 Task: Make in the project BeyondPlan a sprint 'Speed Demon'. Create in the project BeyondPlan a sprint 'Speed Demon'. Add in the project BeyondPlan a sprint 'Speed Demon'
Action: Mouse moved to (191, 50)
Screenshot: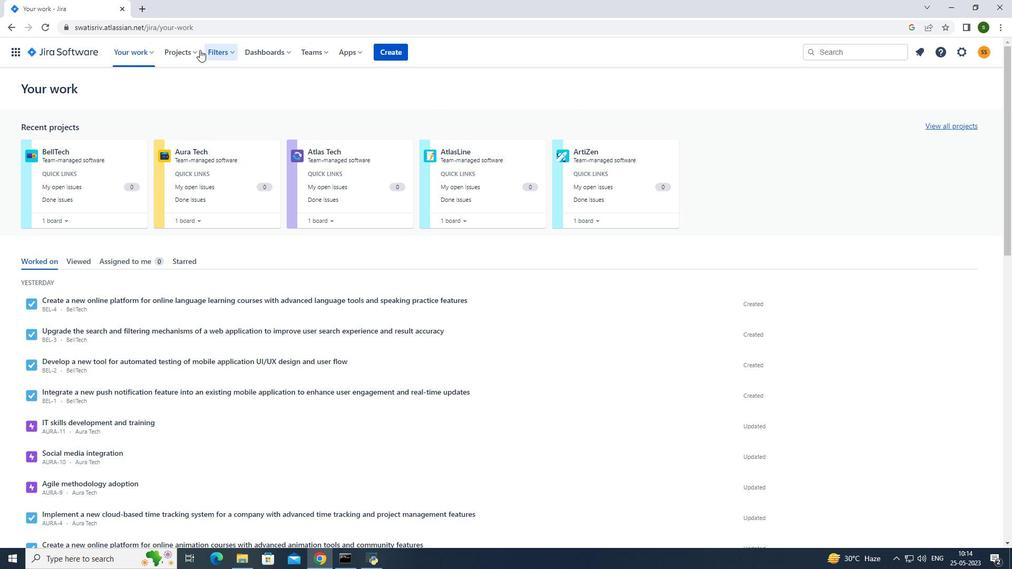 
Action: Mouse pressed left at (191, 50)
Screenshot: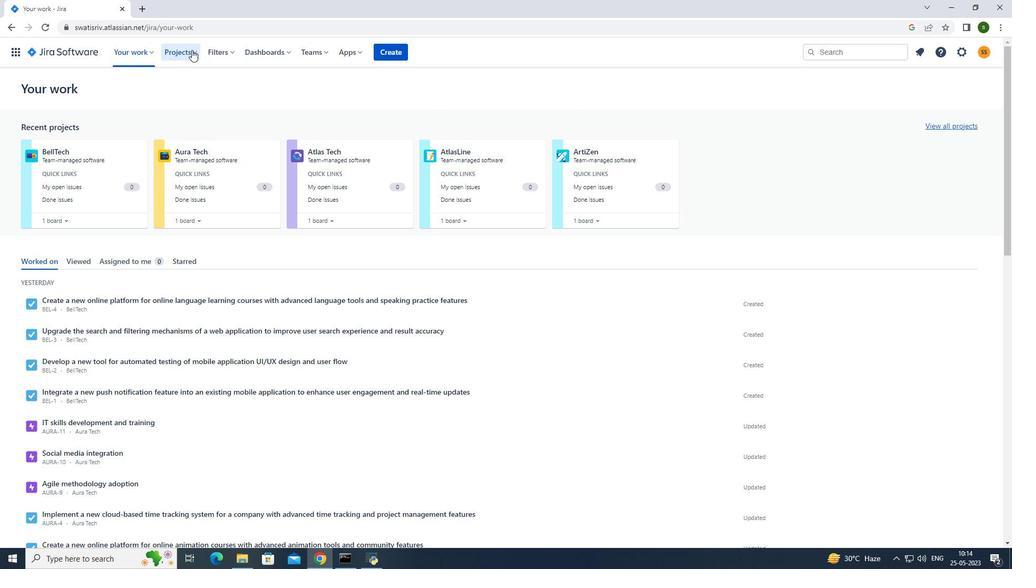 
Action: Mouse moved to (206, 108)
Screenshot: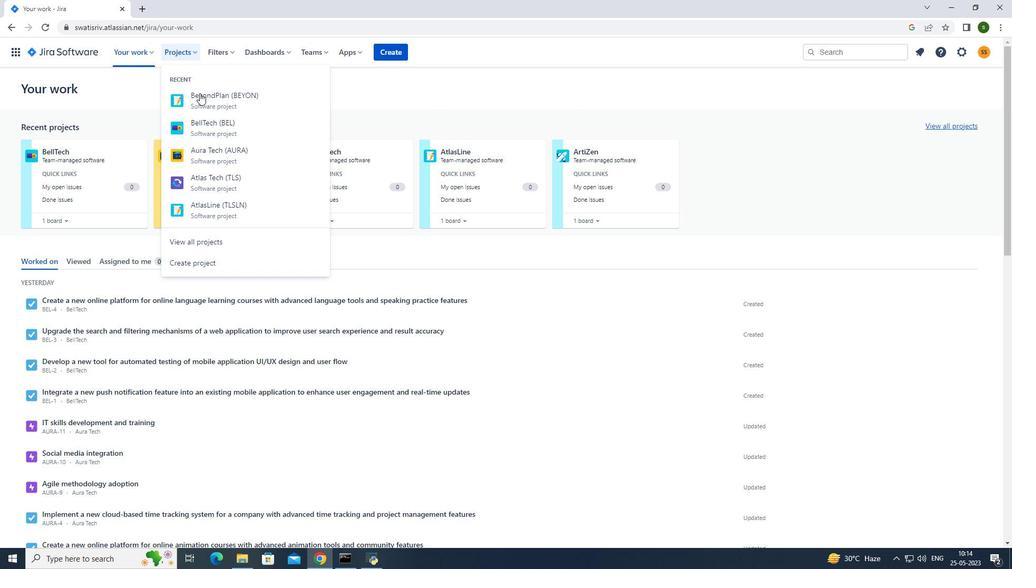 
Action: Mouse pressed left at (206, 108)
Screenshot: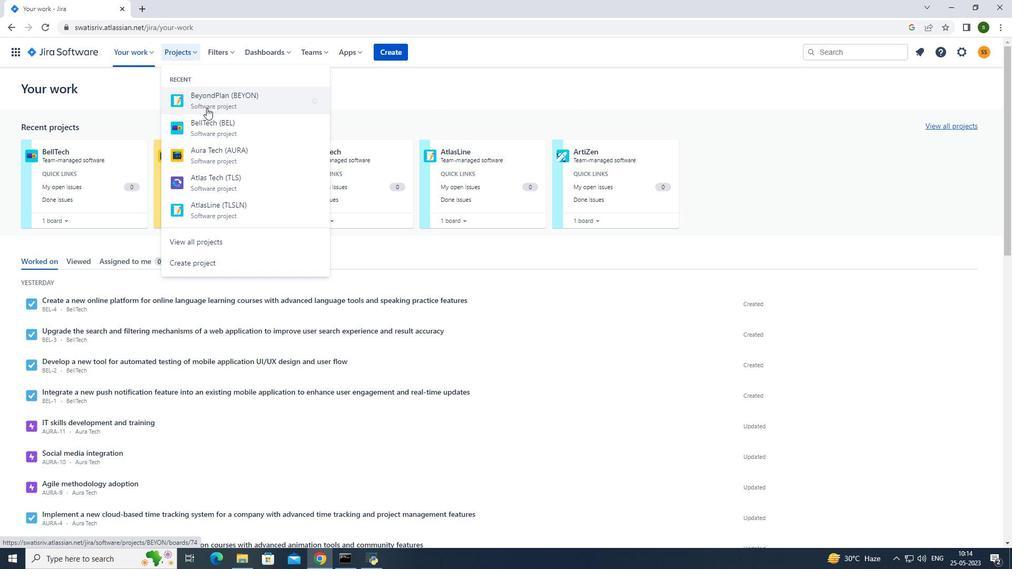 
Action: Mouse moved to (88, 157)
Screenshot: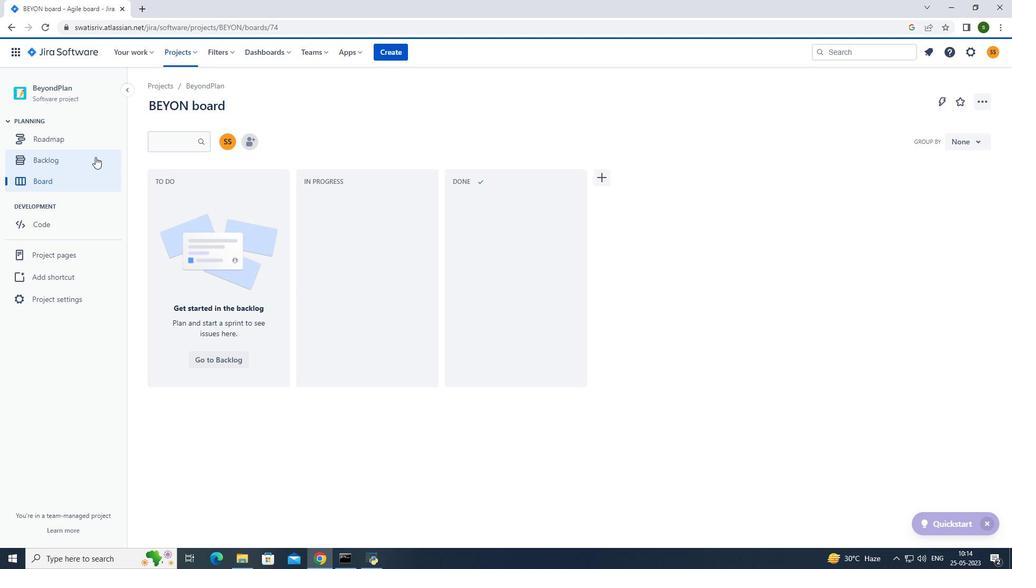 
Action: Mouse pressed left at (88, 157)
Screenshot: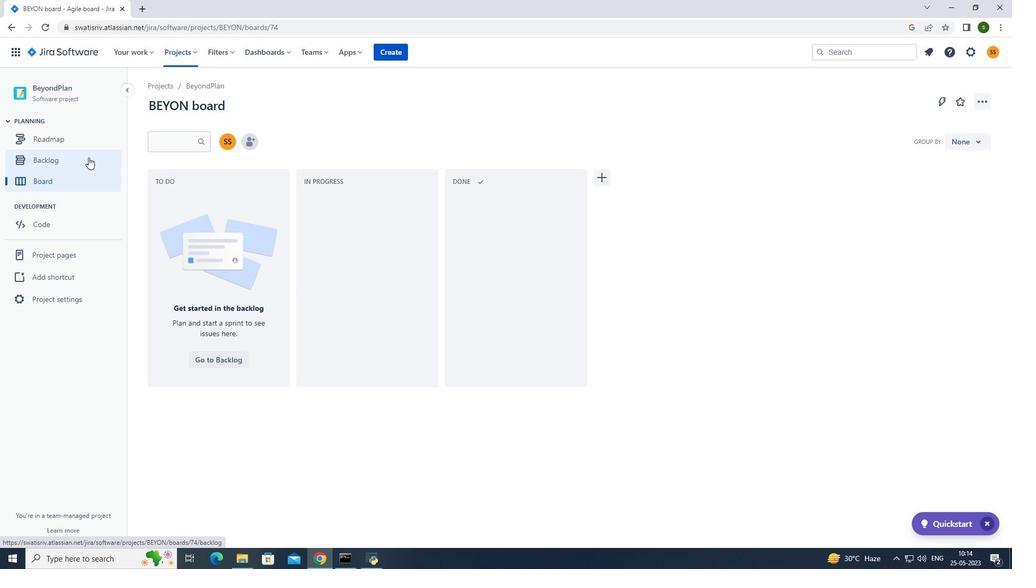 
Action: Mouse moved to (942, 160)
Screenshot: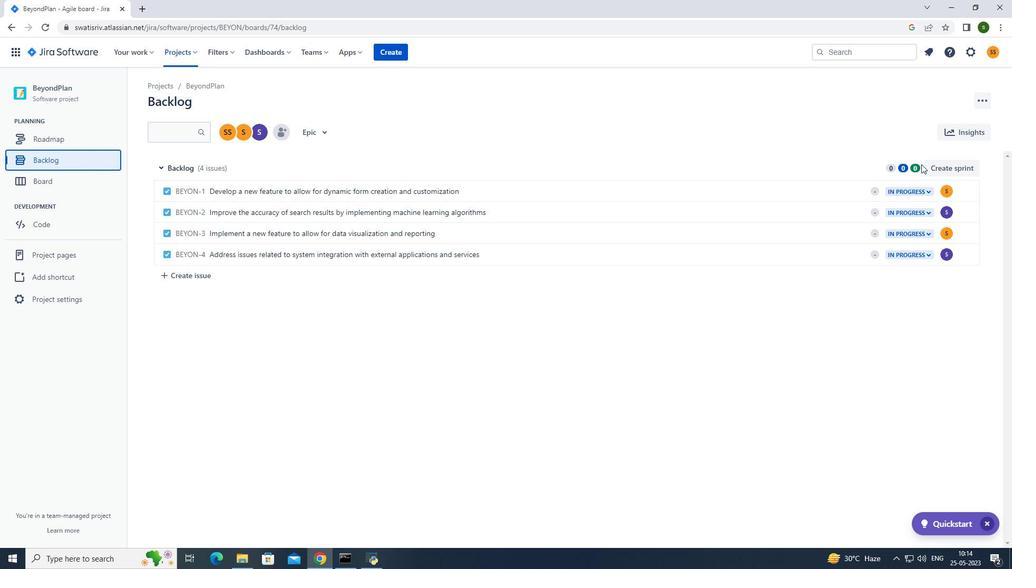 
Action: Mouse pressed left at (942, 160)
Screenshot: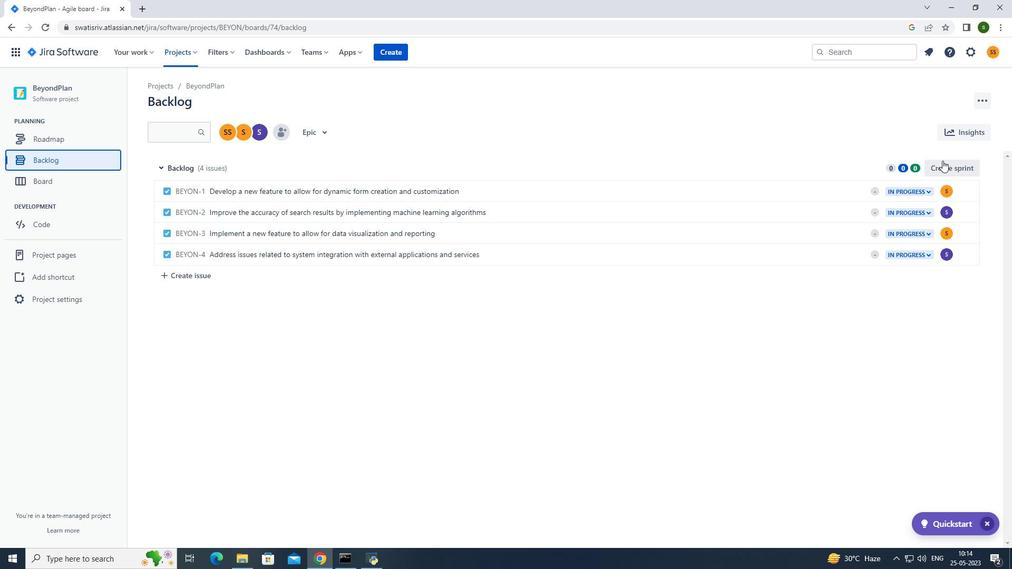 
Action: Mouse moved to (967, 166)
Screenshot: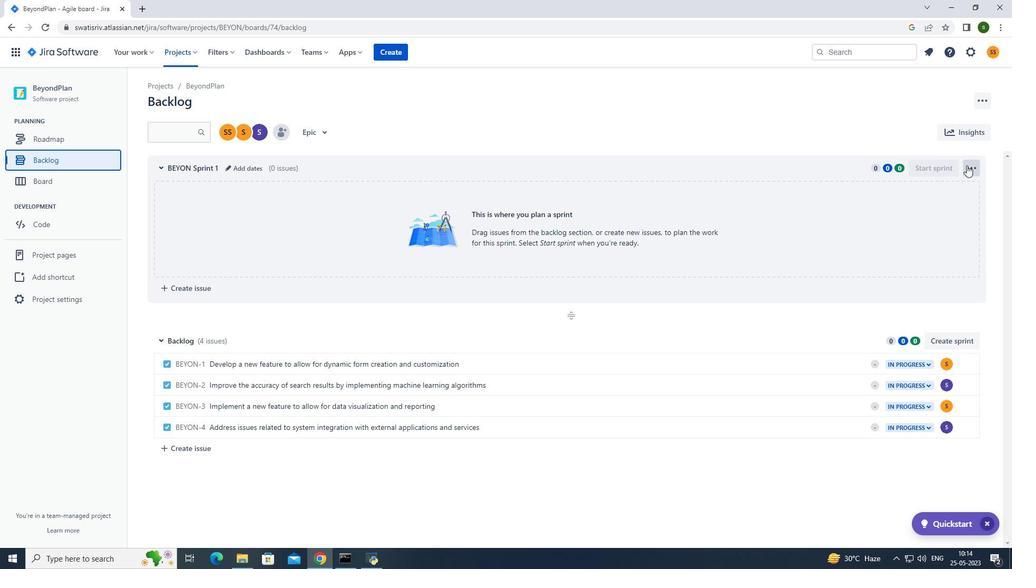 
Action: Mouse pressed left at (967, 166)
Screenshot: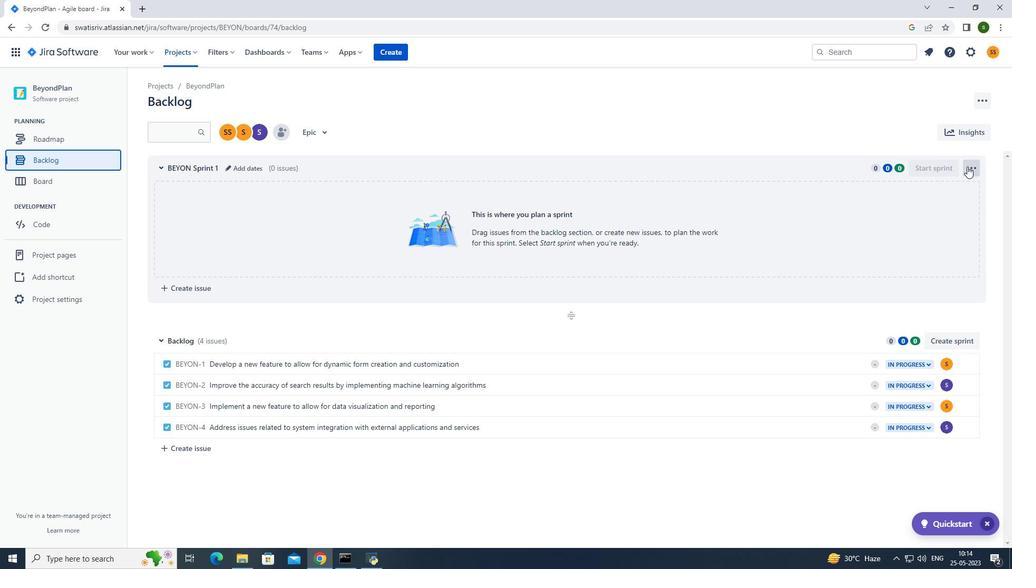 
Action: Mouse moved to (954, 192)
Screenshot: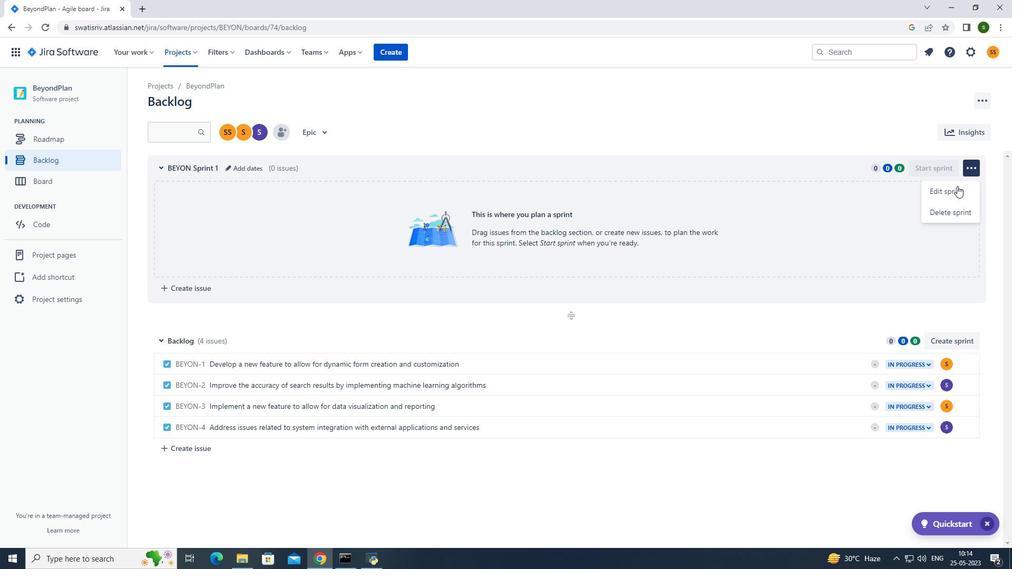 
Action: Mouse pressed left at (954, 192)
Screenshot: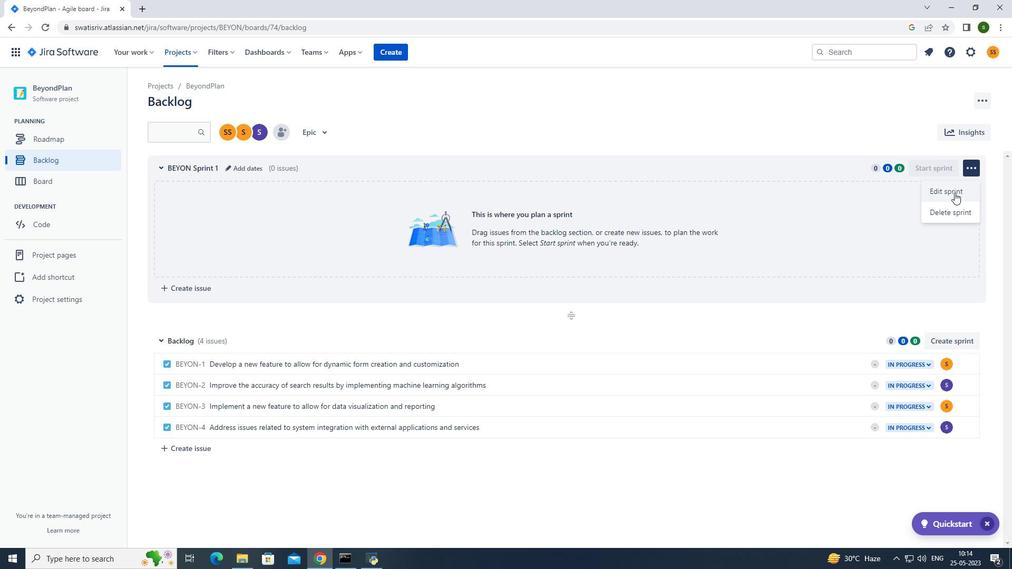 
Action: Mouse moved to (440, 128)
Screenshot: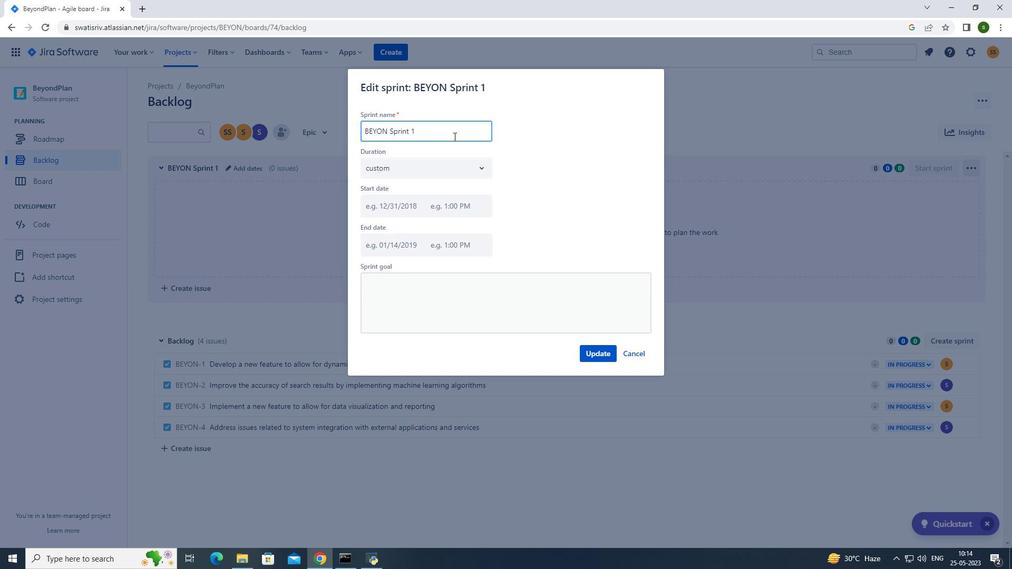 
Action: Key pressed <Key.backspace><Key.backspace><Key.backspace><Key.backspace><Key.backspace><Key.backspace><Key.backspace><Key.backspace><Key.backspace><Key.backspace><Key.backspace><Key.backspace><Key.backspace><Key.backspace><Key.caps_lock>S<Key.caps_lock>peed<Key.space><Key.caps_lock>D<Key.caps_lock>emon
Screenshot: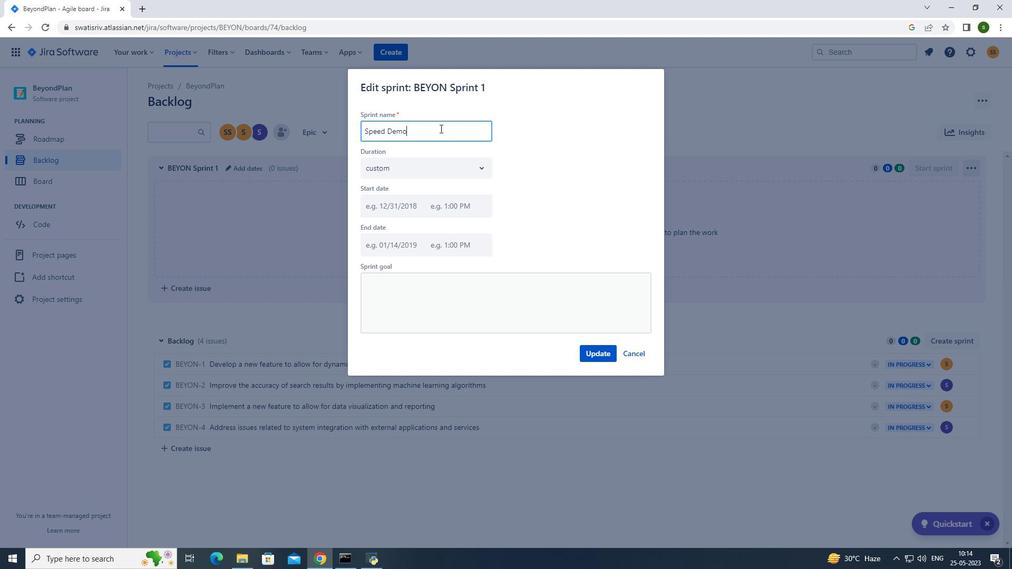 
Action: Mouse moved to (593, 359)
Screenshot: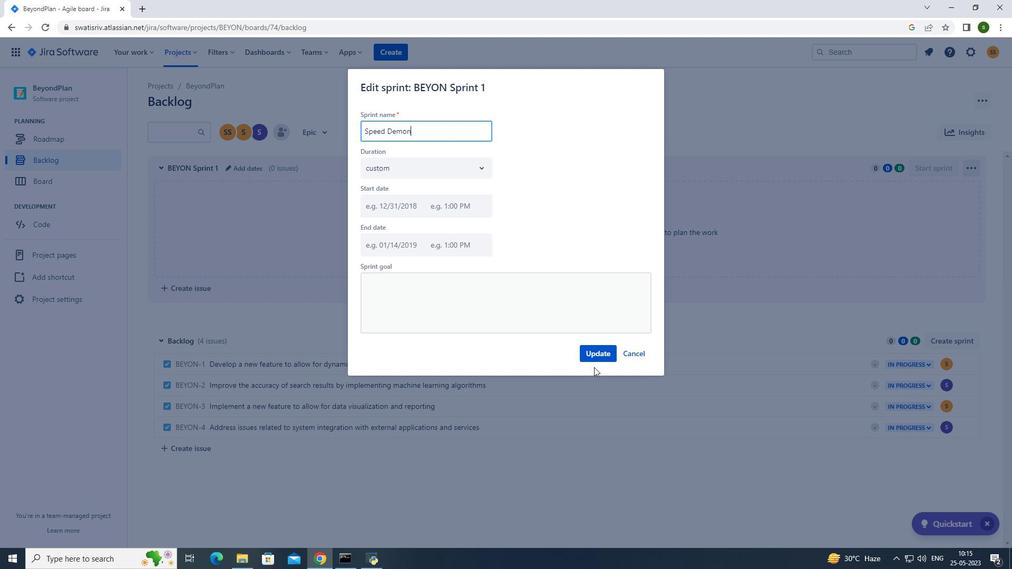 
Action: Mouse pressed left at (593, 359)
Screenshot: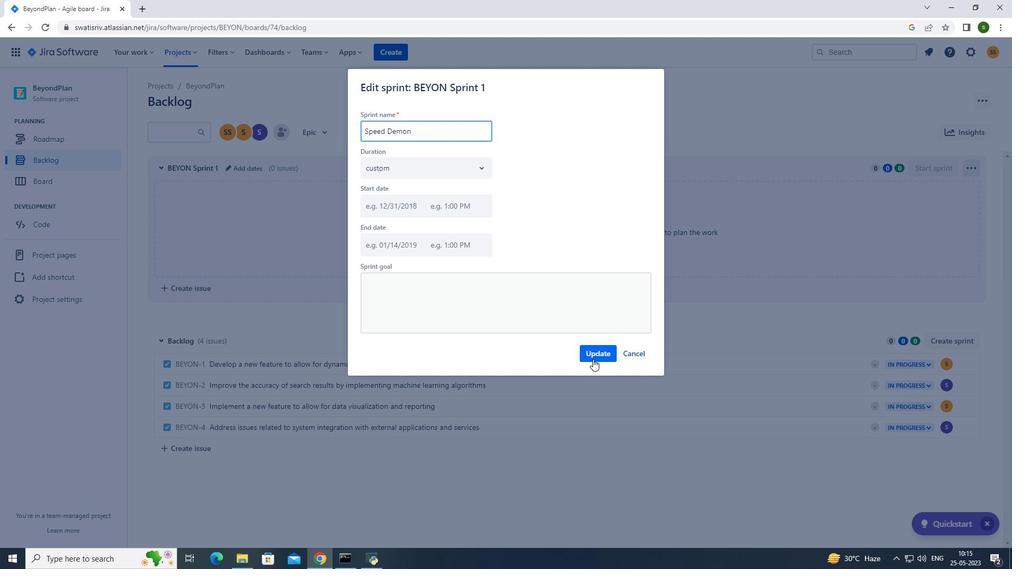 
Action: Mouse moved to (192, 46)
Screenshot: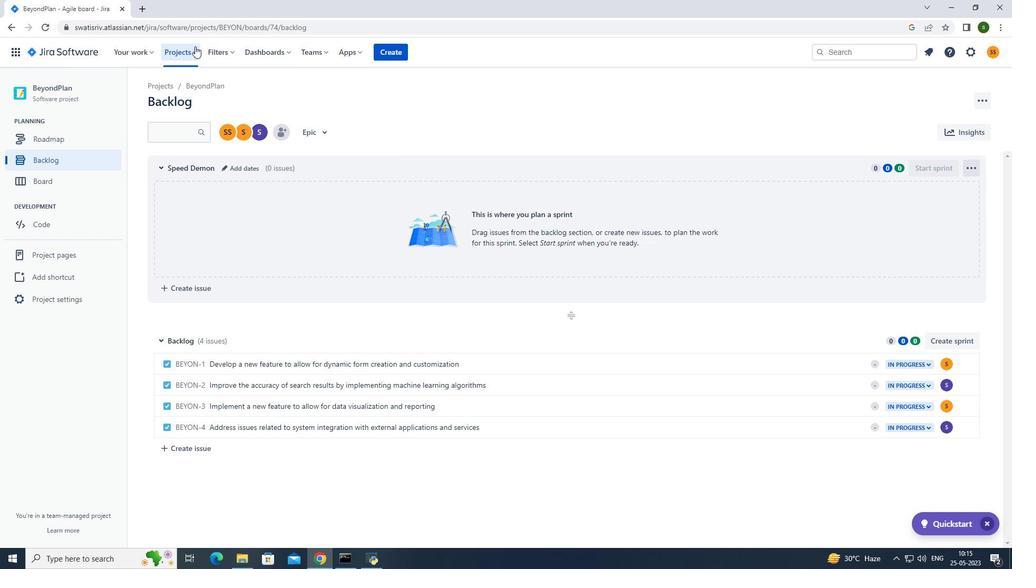 
Action: Mouse pressed left at (192, 46)
Screenshot: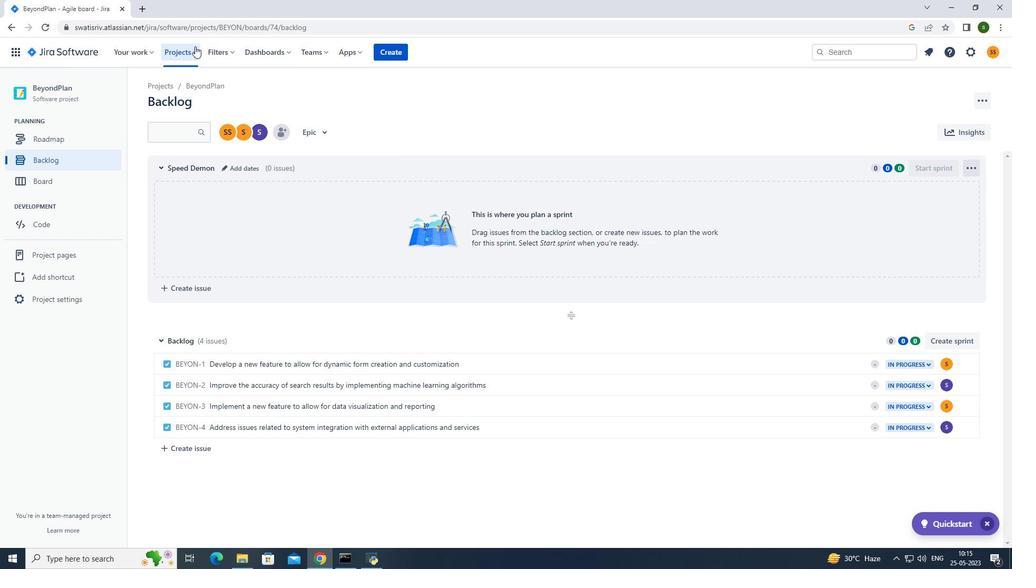 
Action: Mouse moved to (207, 93)
Screenshot: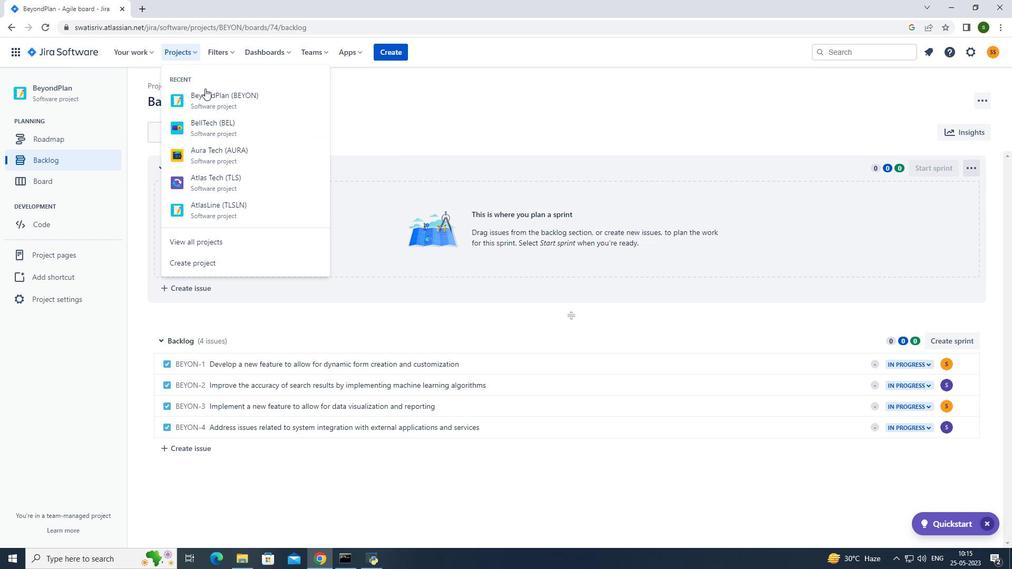 
Action: Mouse pressed left at (207, 93)
Screenshot: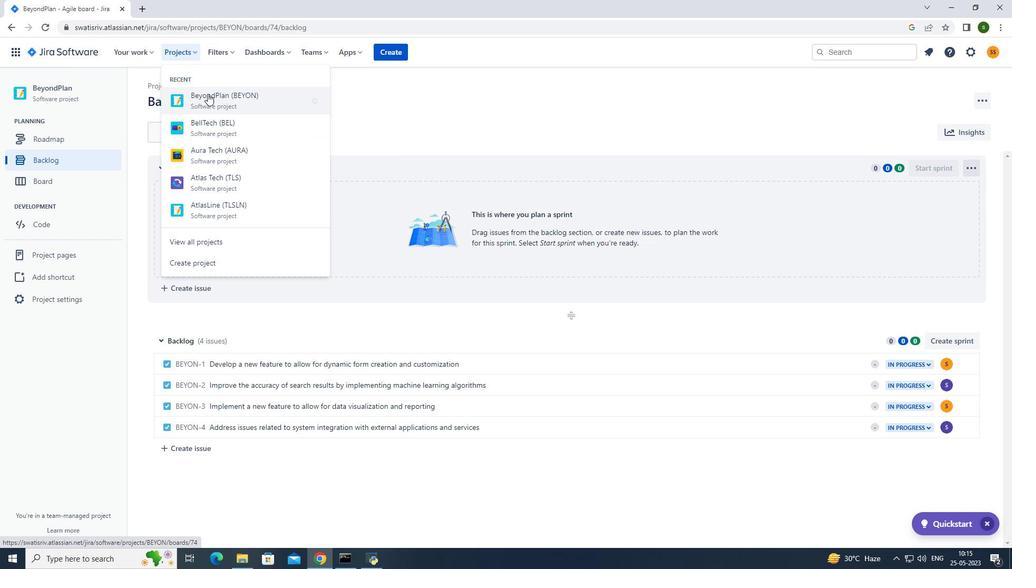 
Action: Mouse moved to (79, 156)
Screenshot: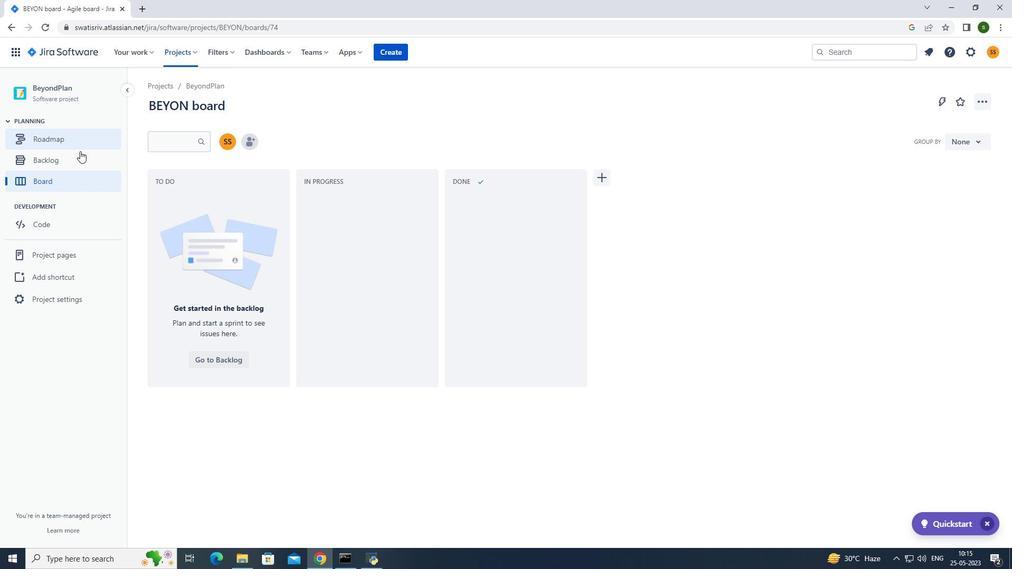 
Action: Mouse pressed left at (79, 156)
Screenshot: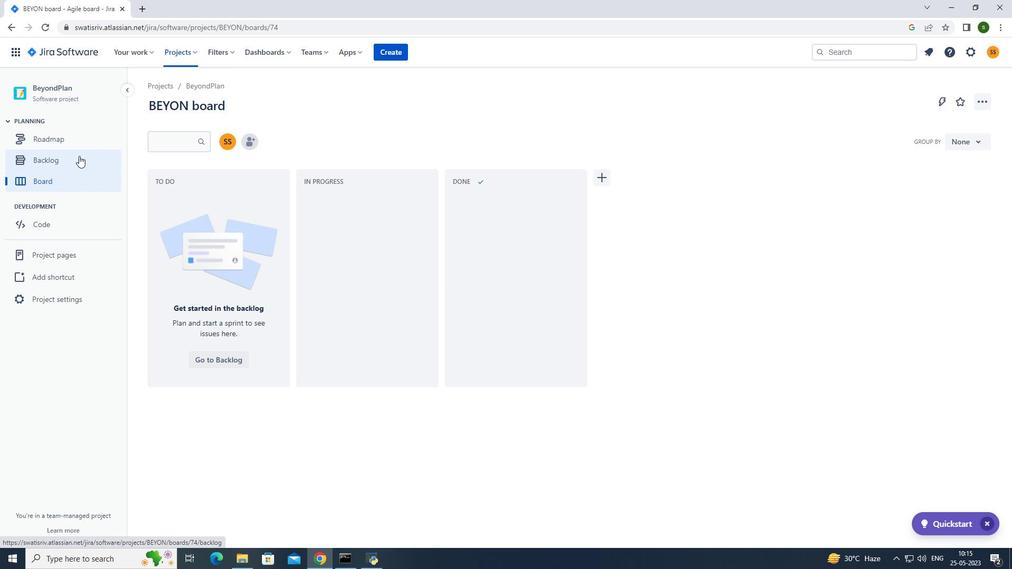 
Action: Mouse moved to (943, 339)
Screenshot: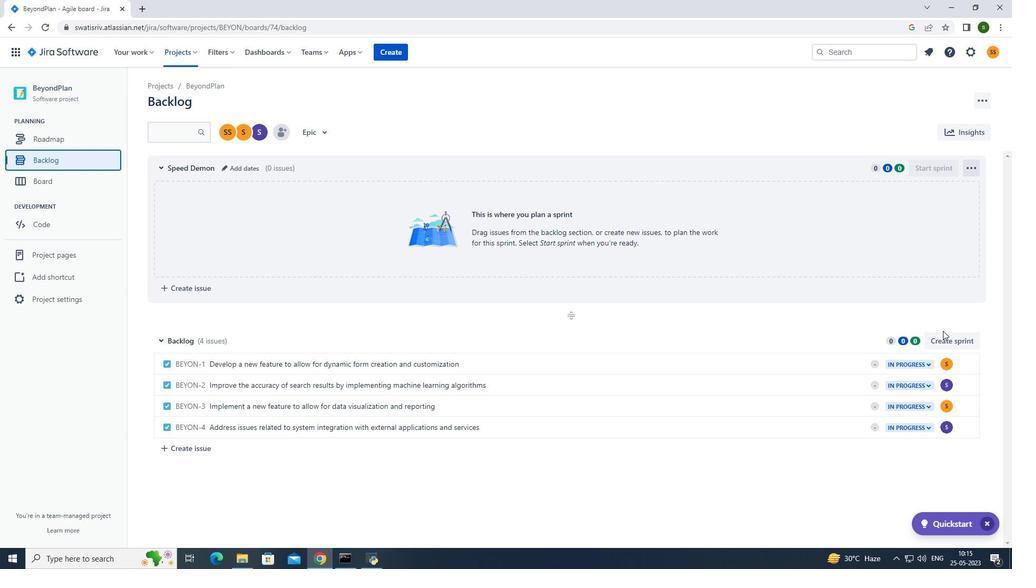
Action: Mouse pressed left at (943, 339)
Screenshot: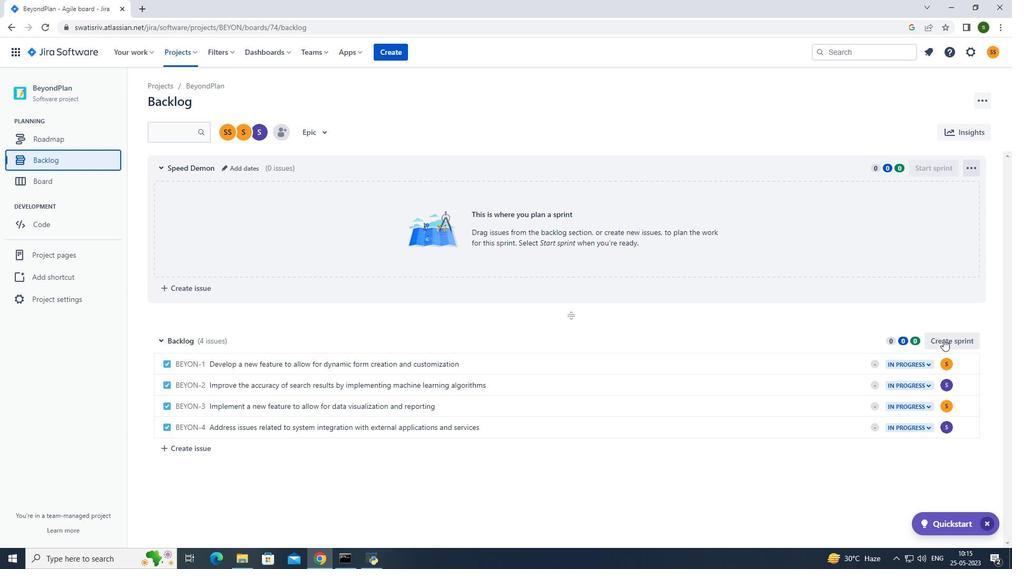 
Action: Mouse moved to (969, 342)
Screenshot: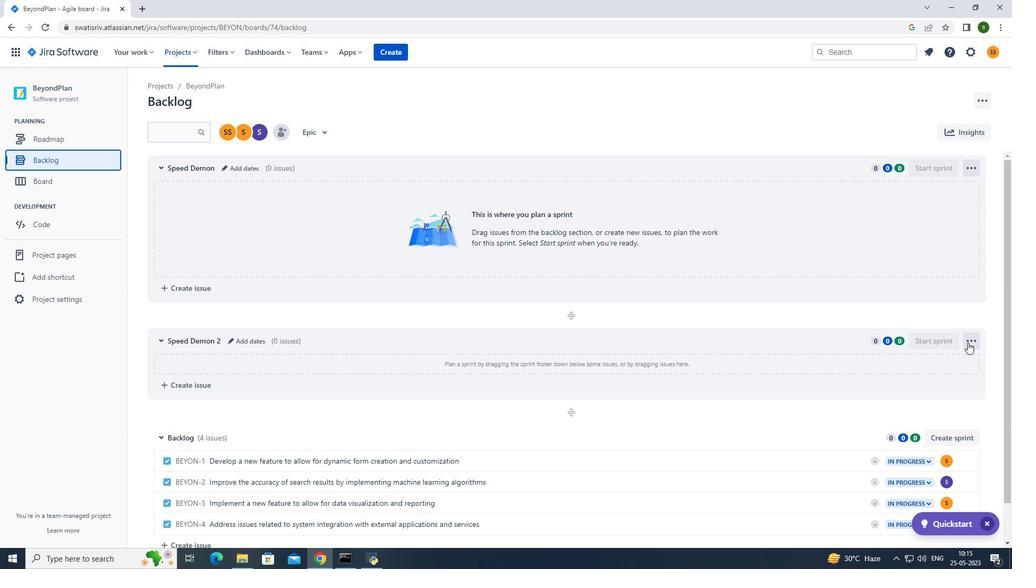 
Action: Mouse pressed left at (969, 342)
Screenshot: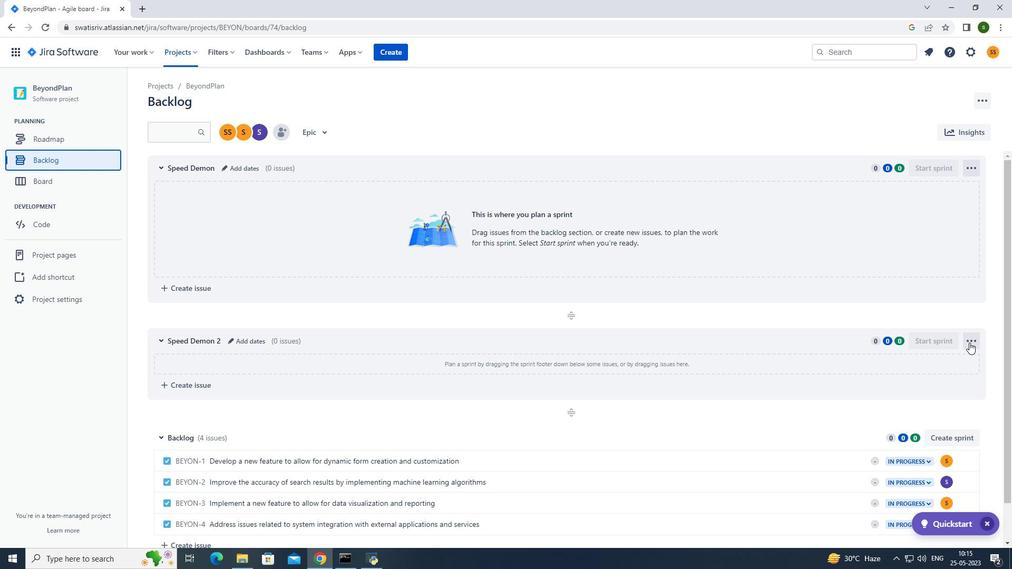 
Action: Mouse moved to (945, 385)
Screenshot: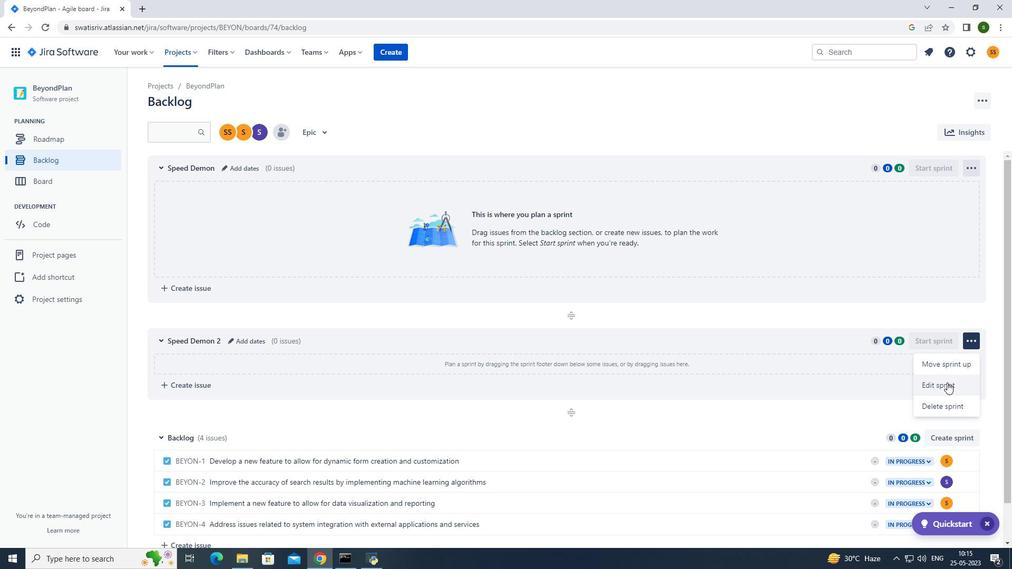 
Action: Mouse pressed left at (945, 385)
Screenshot: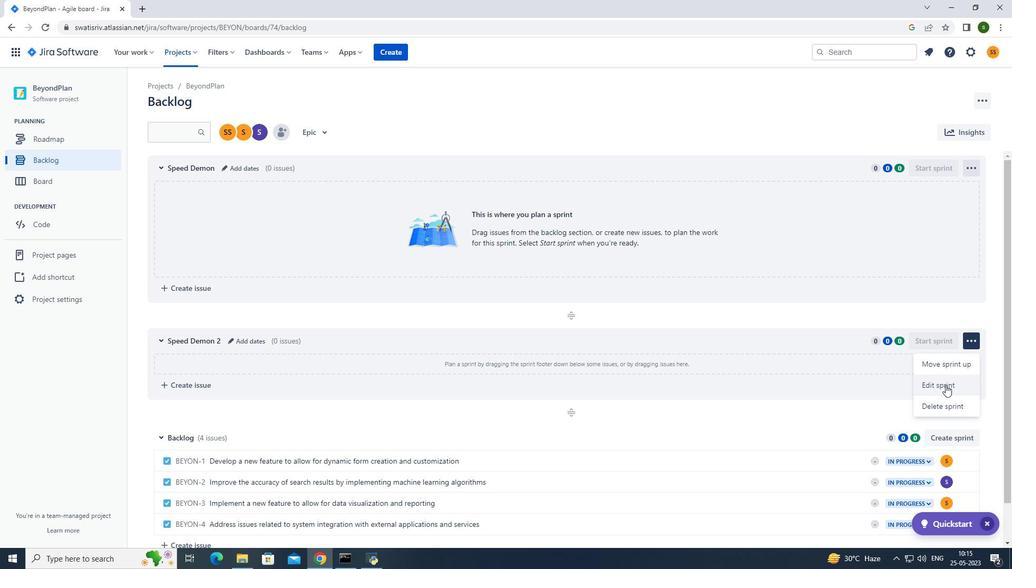 
Action: Mouse moved to (452, 127)
Screenshot: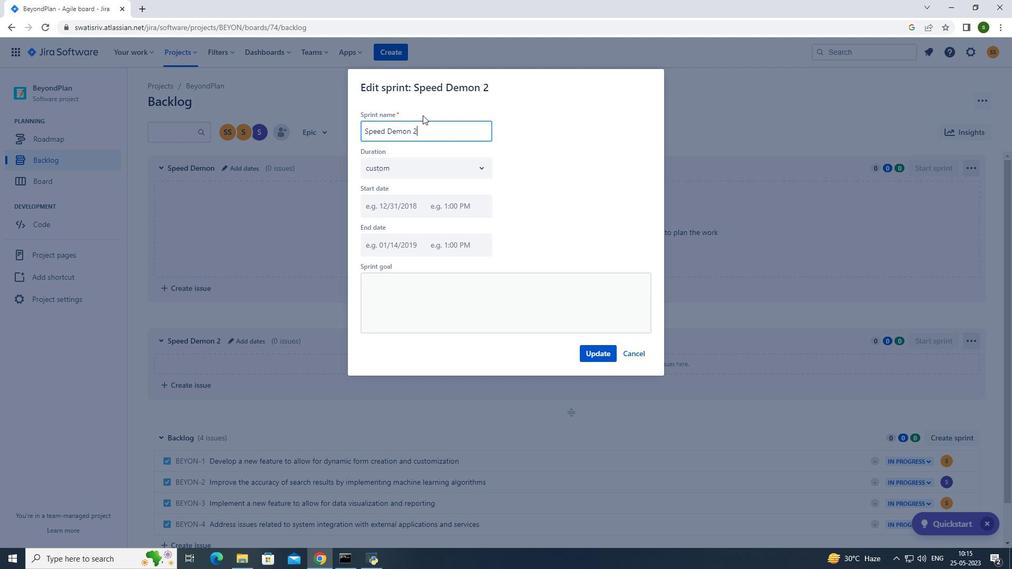 
Action: Key pressed <Key.backspace><Key.backspace><Key.backspace><Key.backspace><Key.backspace><Key.backspace><Key.backspace><Key.backspace><Key.backspace><Key.backspace><Key.backspace><Key.backspace><Key.backspace><Key.backspace><Key.backspace><Key.backspace><Key.backspace><Key.backspace><Key.backspace><Key.backspace><Key.backspace><Key.caps_lock>S<Key.caps_lock>peed<Key.space><Key.caps_lock>D<Key.caps_lock>emon
Screenshot: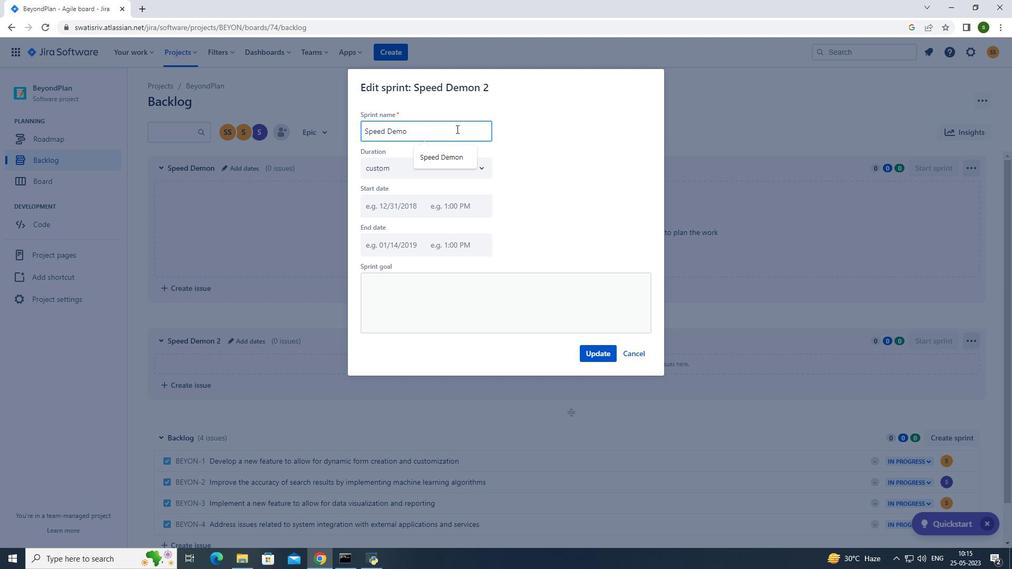 
Action: Mouse moved to (597, 359)
Screenshot: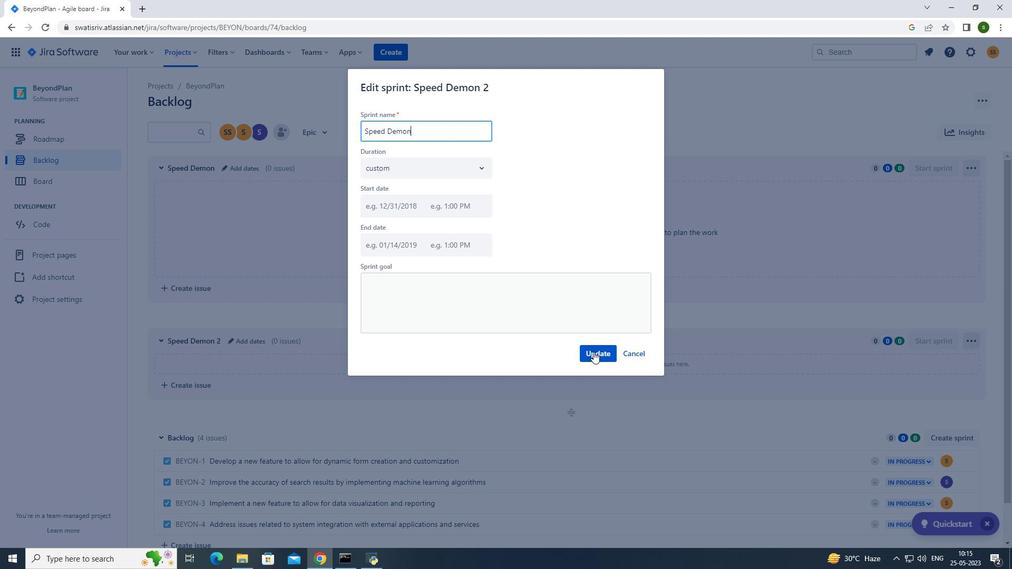 
Action: Mouse pressed left at (597, 359)
Screenshot: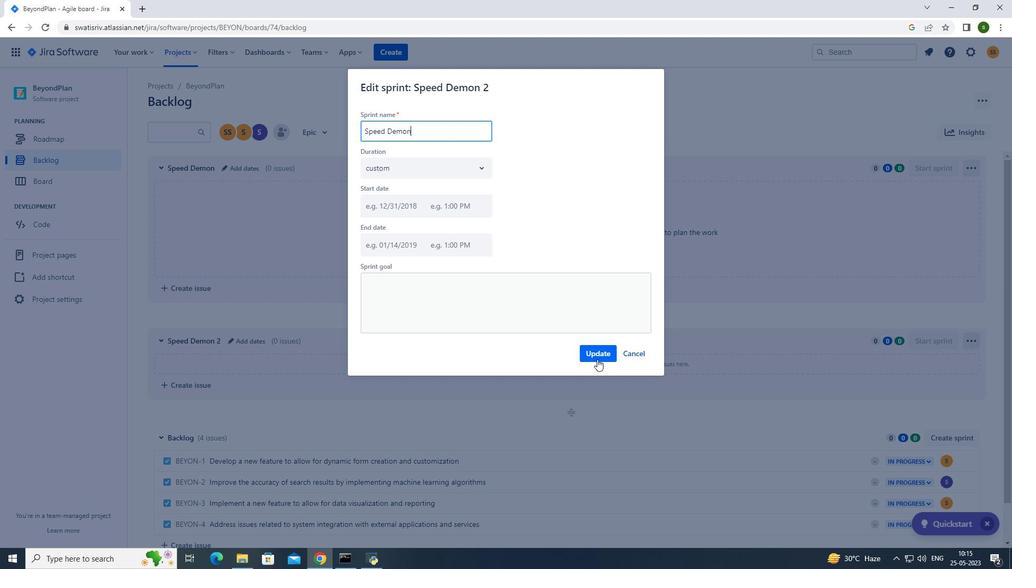 
Action: Mouse moved to (179, 56)
Screenshot: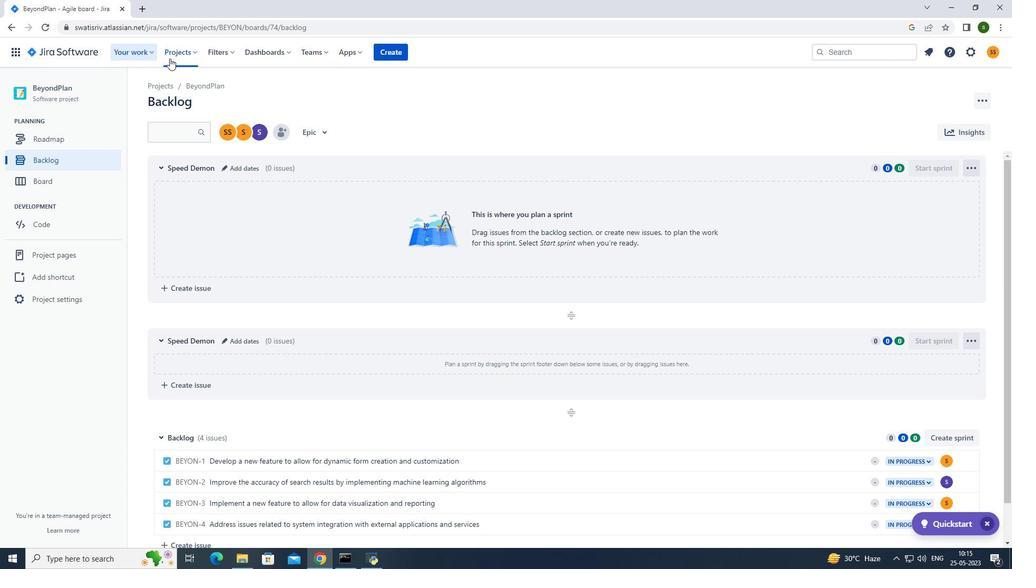 
Action: Mouse pressed left at (179, 56)
Screenshot: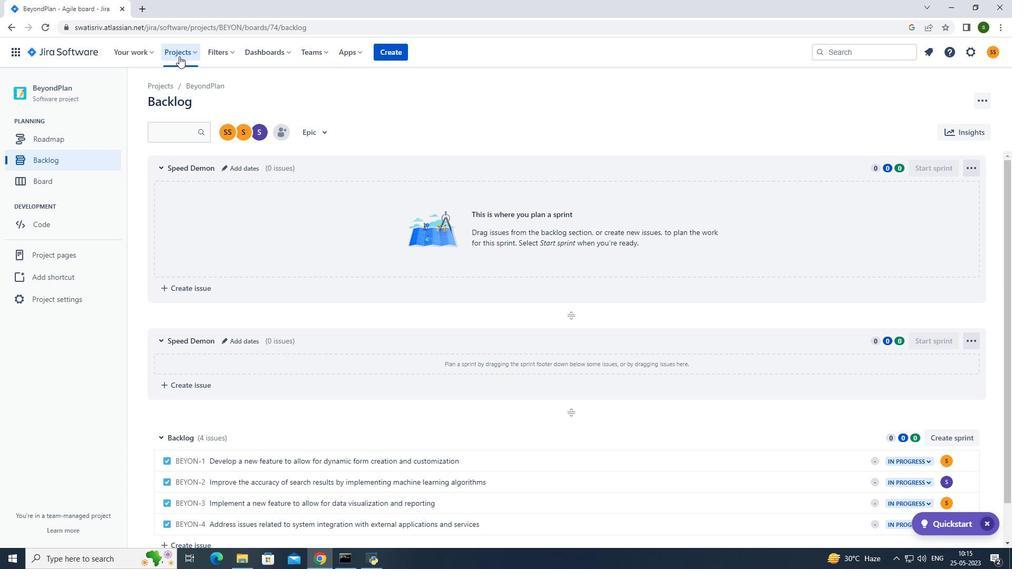
Action: Mouse moved to (213, 93)
Screenshot: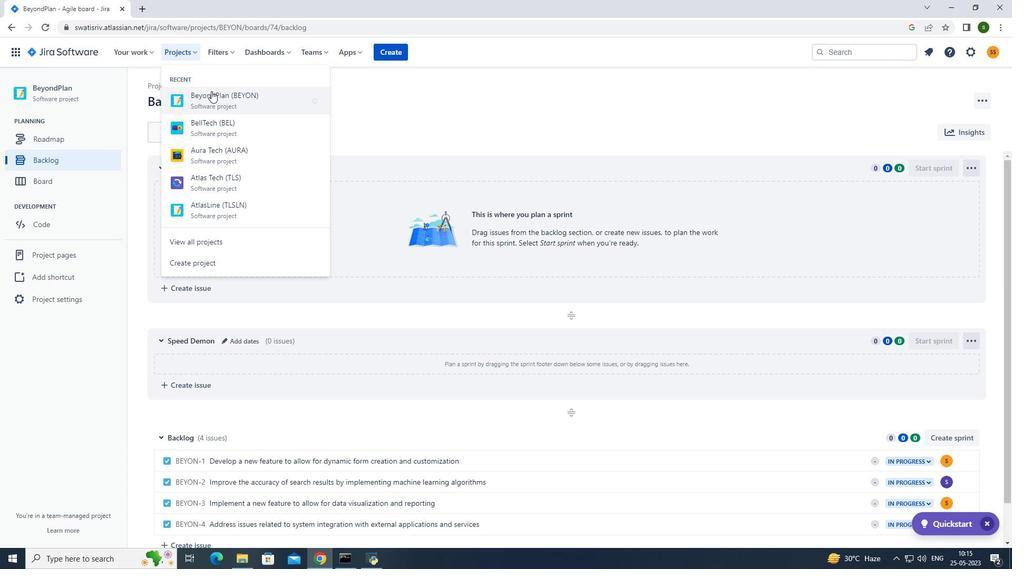 
Action: Mouse pressed left at (213, 93)
Screenshot: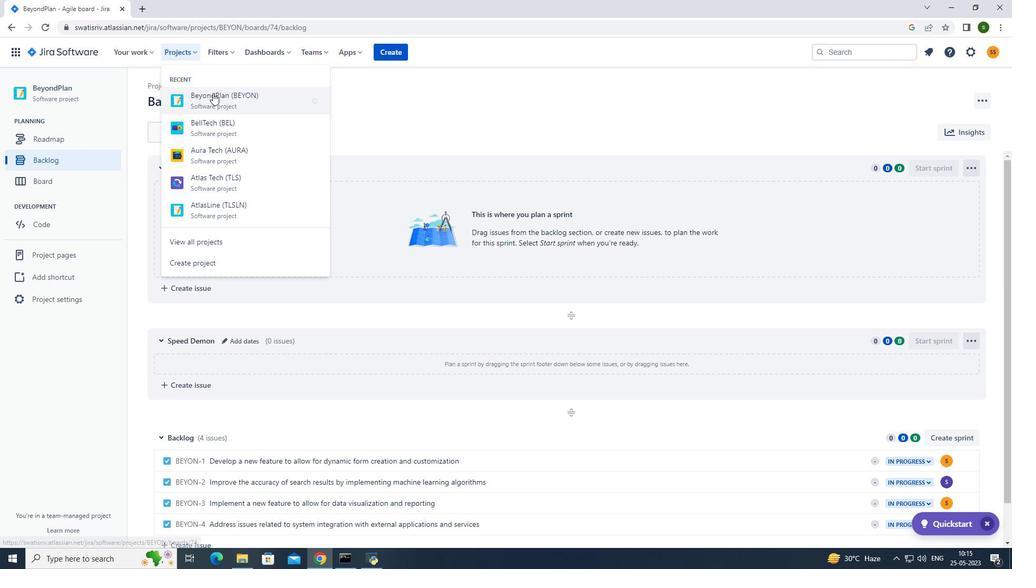 
Action: Mouse moved to (78, 155)
Screenshot: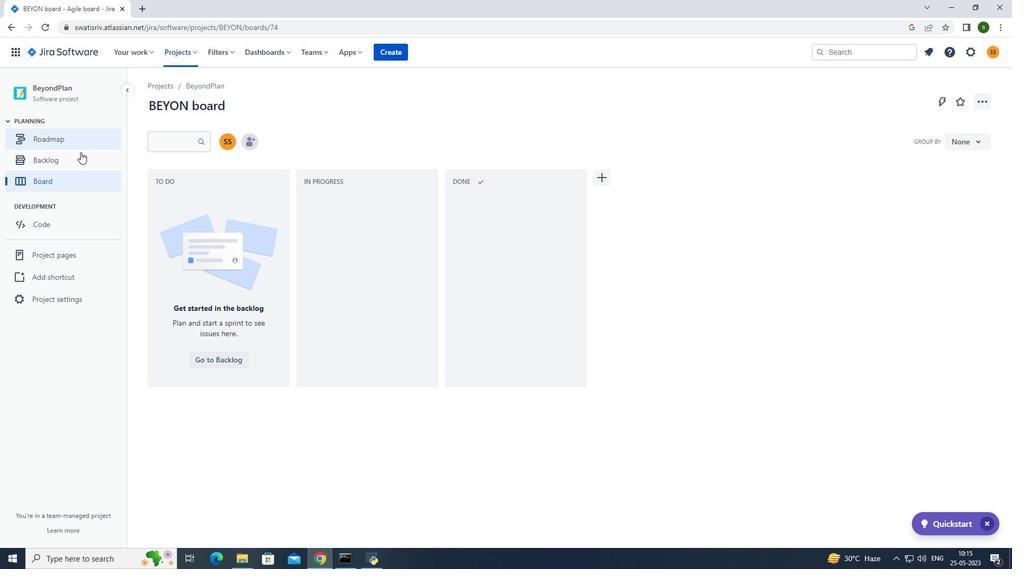 
Action: Mouse pressed left at (78, 155)
Screenshot: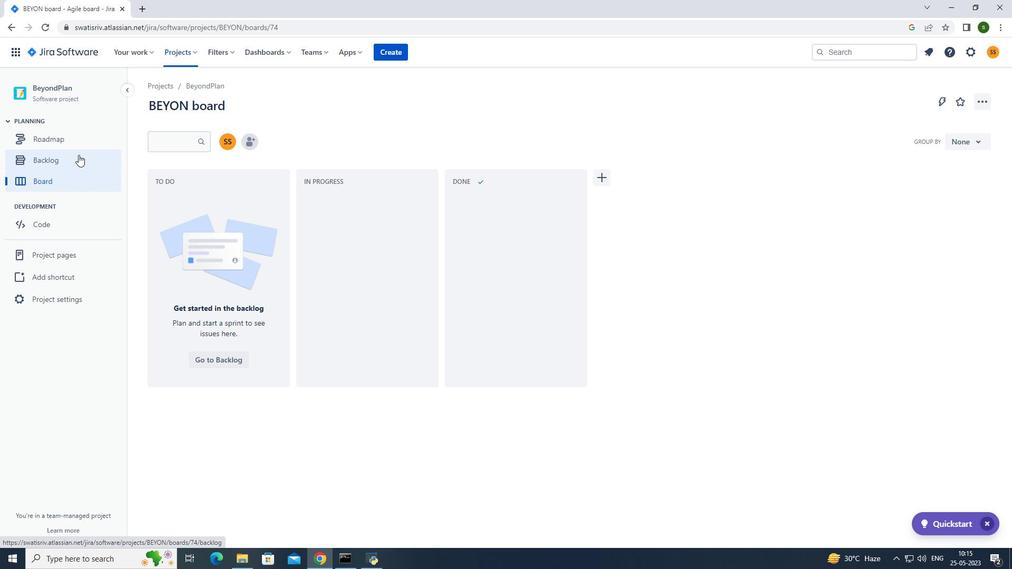 
Action: Mouse moved to (951, 436)
Screenshot: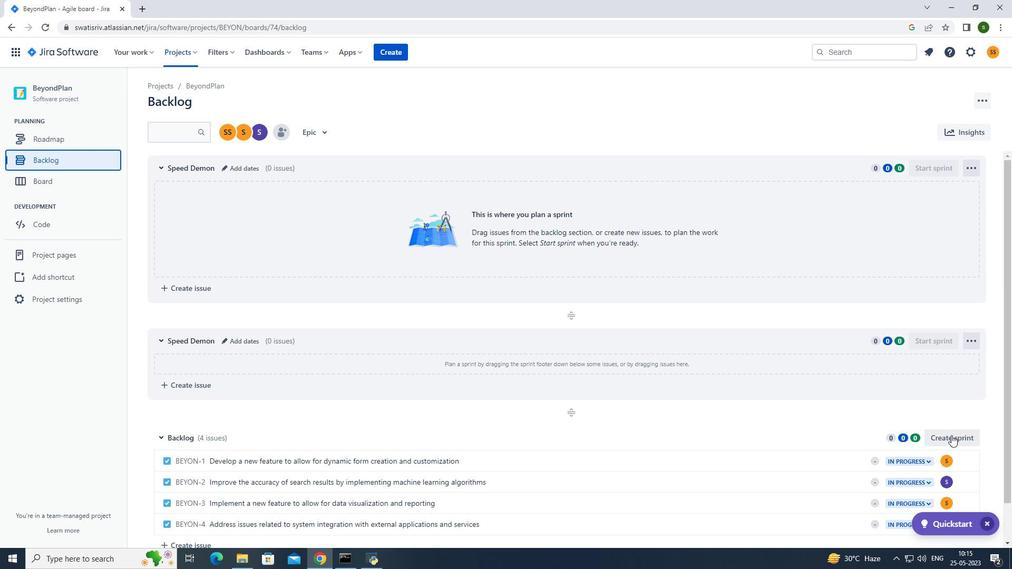 
Action: Mouse pressed left at (951, 436)
Screenshot: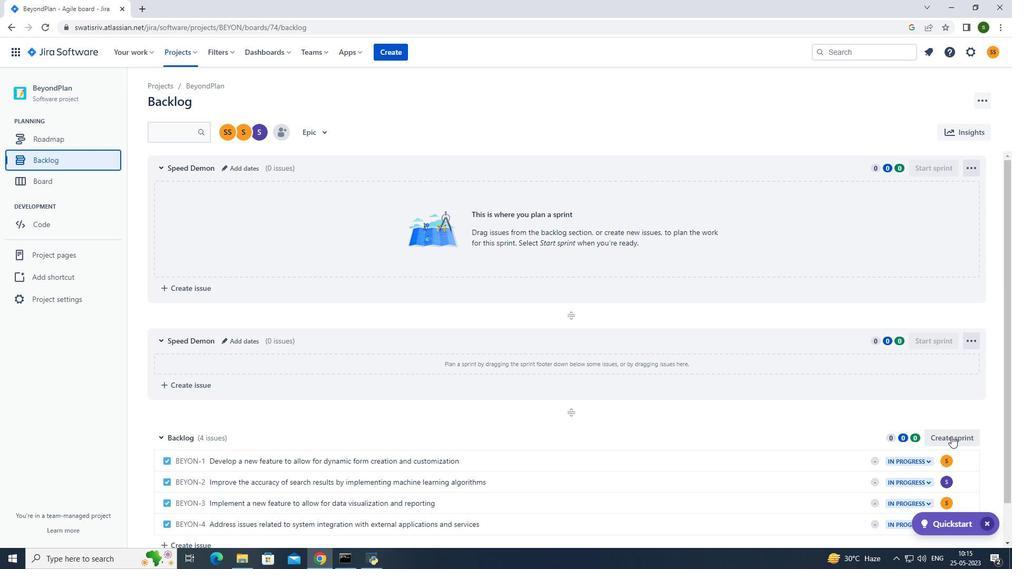 
Action: Mouse moved to (975, 437)
Screenshot: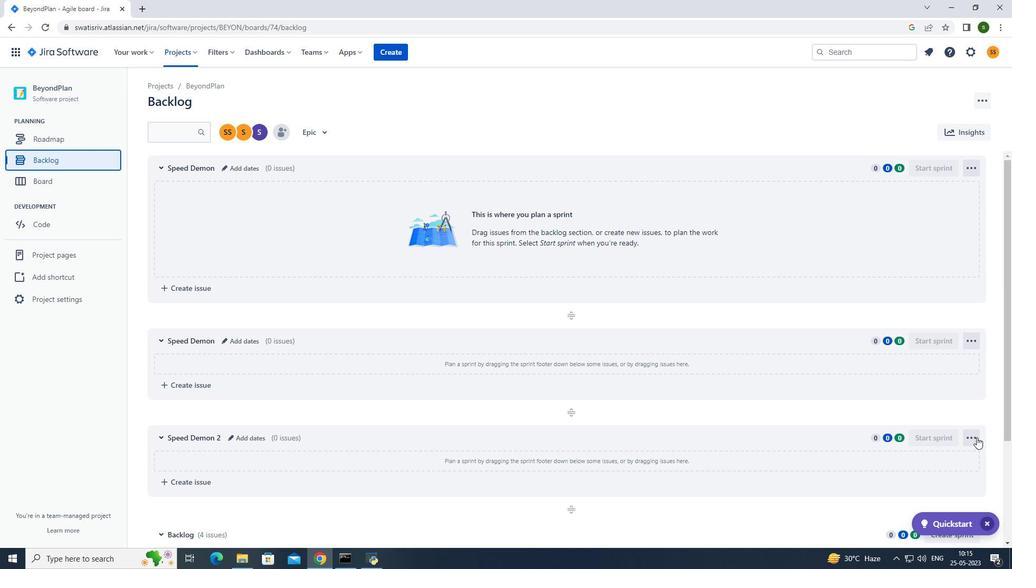 
Action: Mouse pressed left at (975, 437)
Screenshot: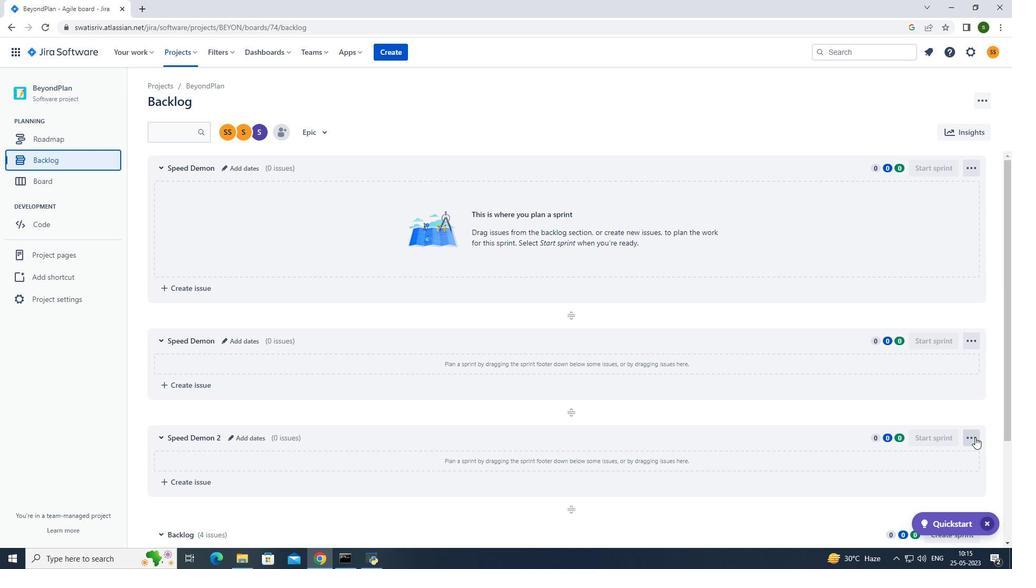 
Action: Mouse moved to (943, 478)
Screenshot: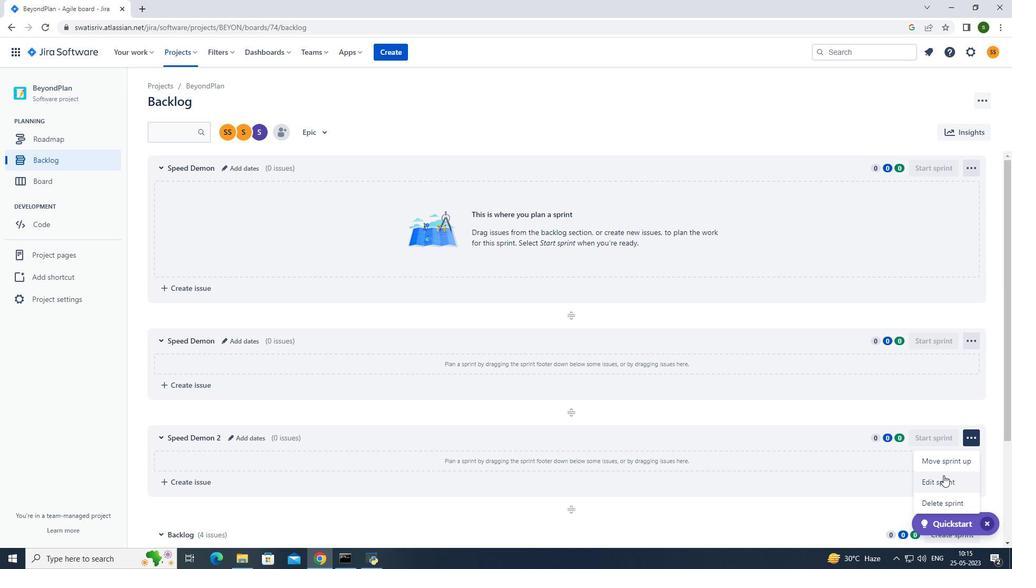 
Action: Mouse pressed left at (943, 478)
Screenshot: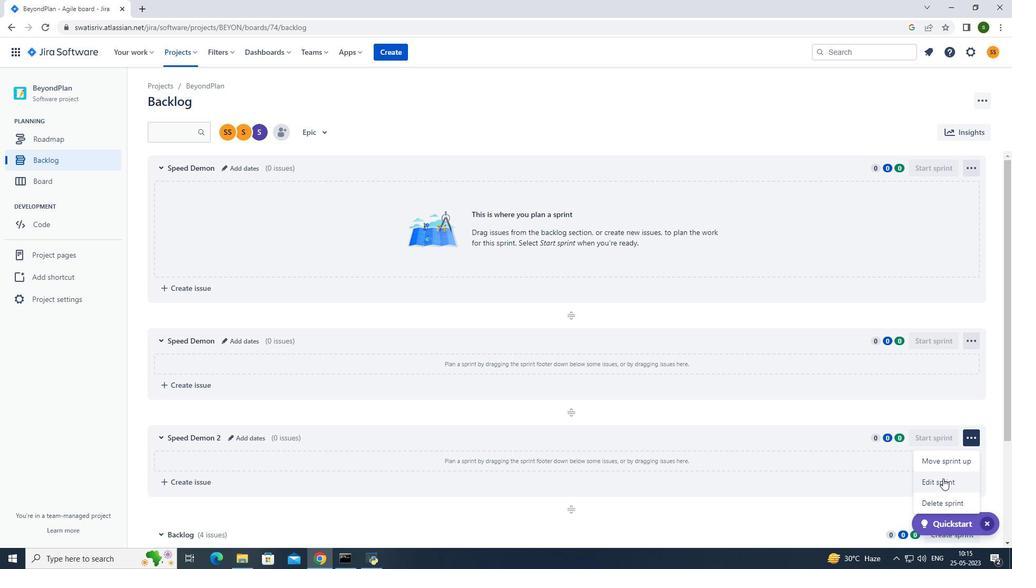 
Action: Mouse moved to (467, 136)
Screenshot: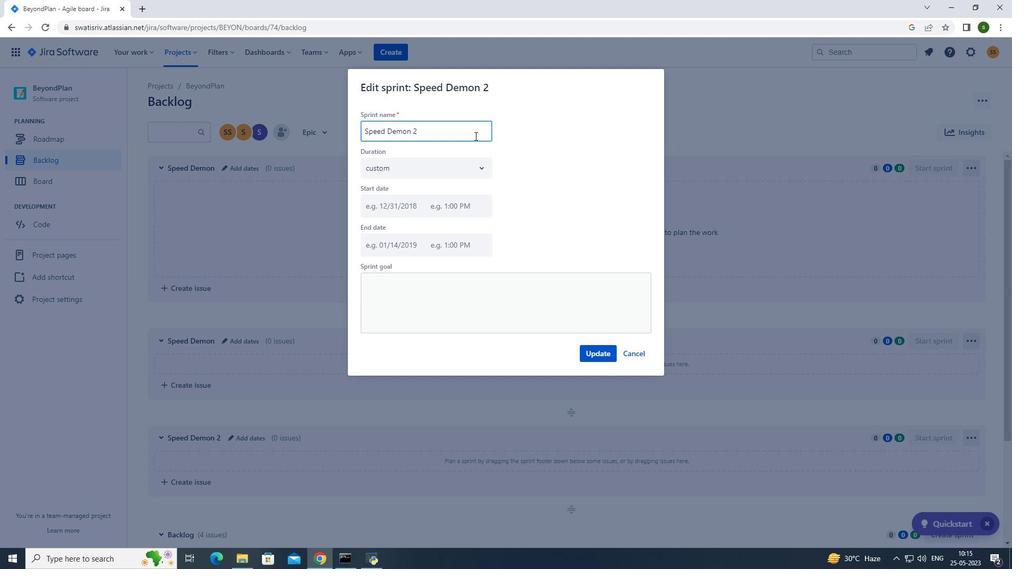 
Action: Key pressed <Key.backspace><Key.backspace><Key.backspace><Key.backspace><Key.backspace><Key.backspace><Key.backspace><Key.backspace><Key.backspace><Key.backspace><Key.backspace><Key.backspace><Key.backspace><Key.backspace><Key.backspace><Key.backspace><Key.backspace><Key.backspace><Key.caps_lock>S<Key.caps_lock>peed<Key.space><Key.caps_lock>D<Key.caps_lock>emon
Screenshot: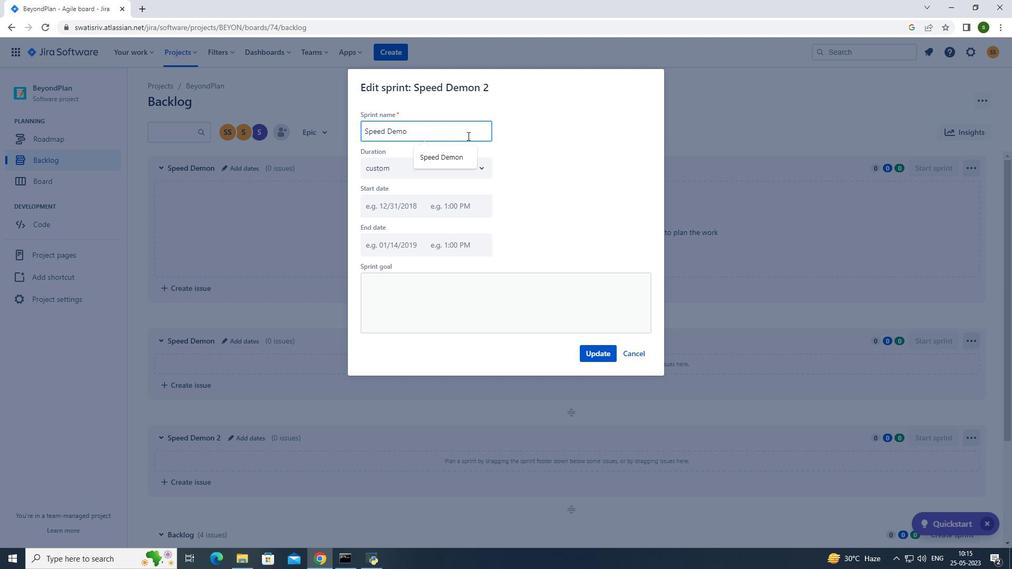 
Action: Mouse moved to (608, 358)
Screenshot: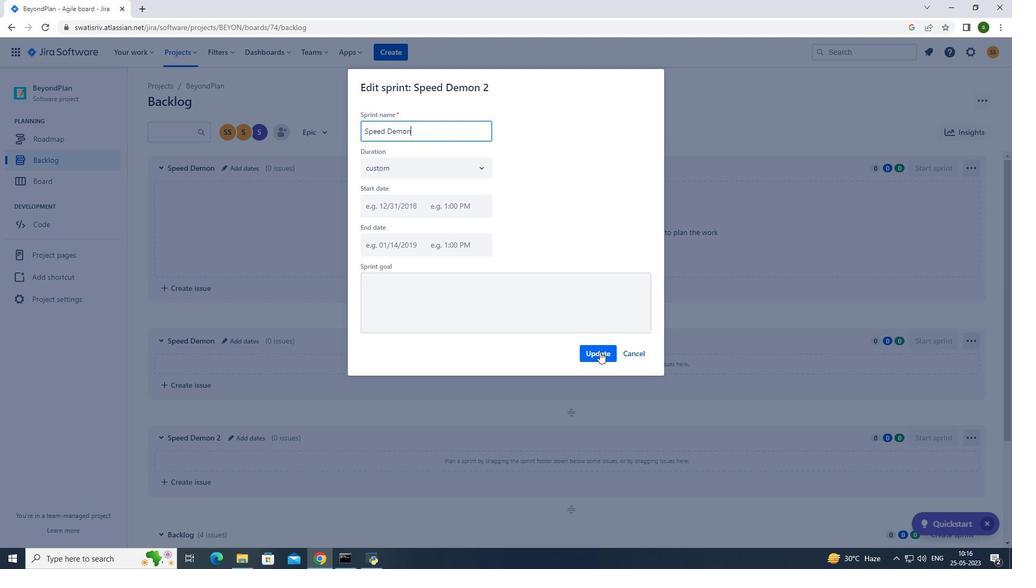 
Action: Mouse pressed left at (608, 358)
Screenshot: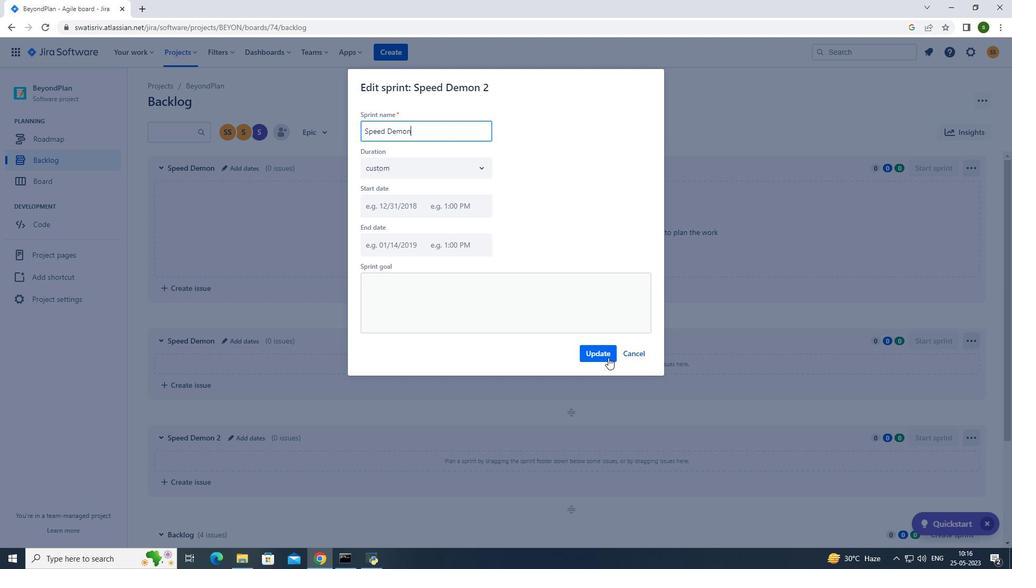 
Action: Mouse moved to (608, 118)
Screenshot: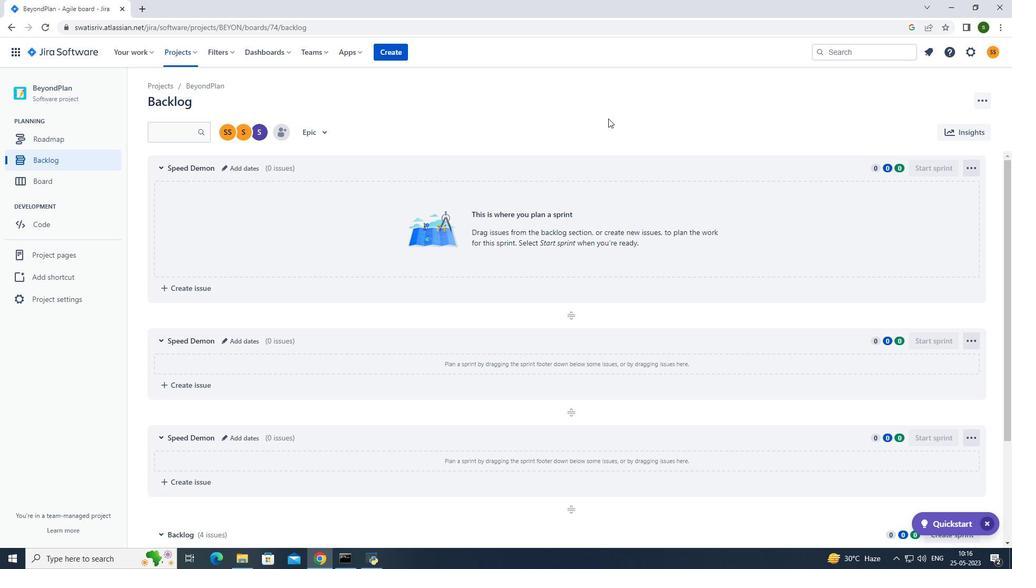 
